 Task: Add Kate's Magik Sun Of Success Anointing Oil to the cart.
Action: Mouse moved to (686, 230)
Screenshot: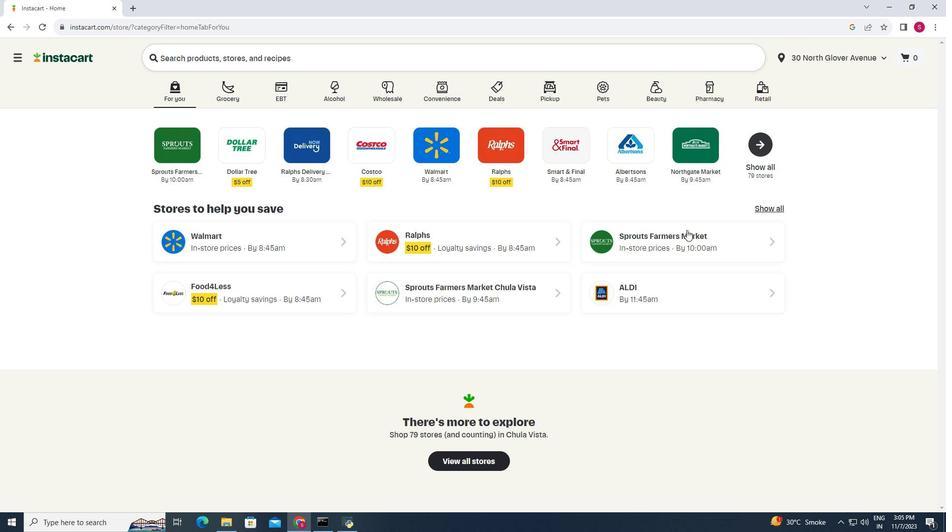 
Action: Mouse pressed left at (686, 230)
Screenshot: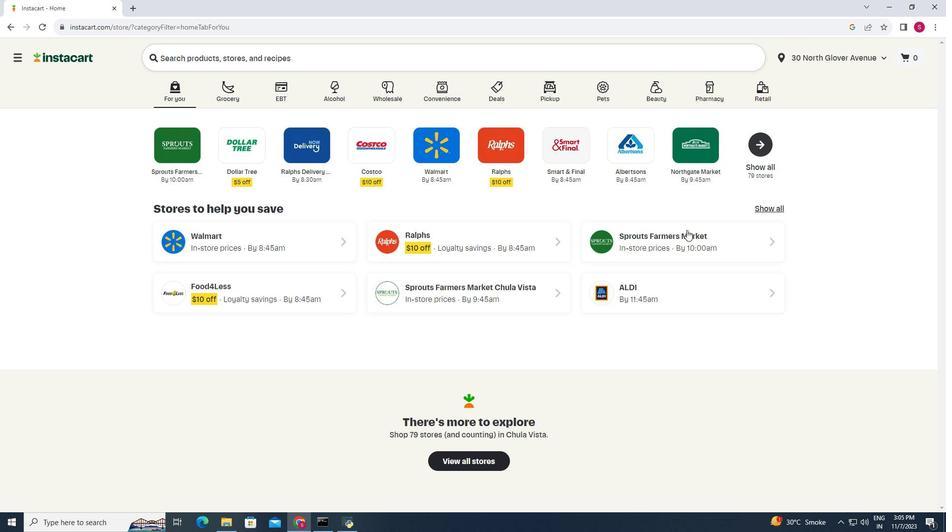 
Action: Mouse moved to (34, 292)
Screenshot: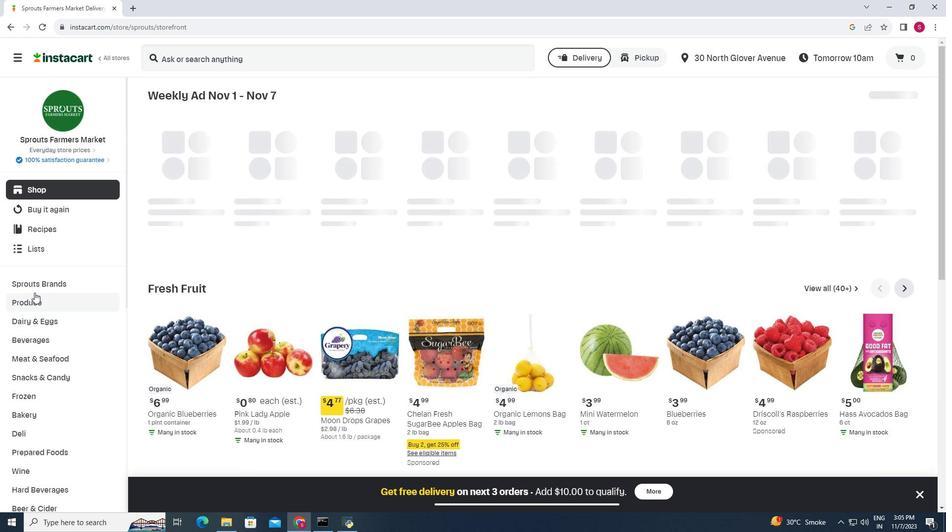 
Action: Mouse scrolled (34, 292) with delta (0, 0)
Screenshot: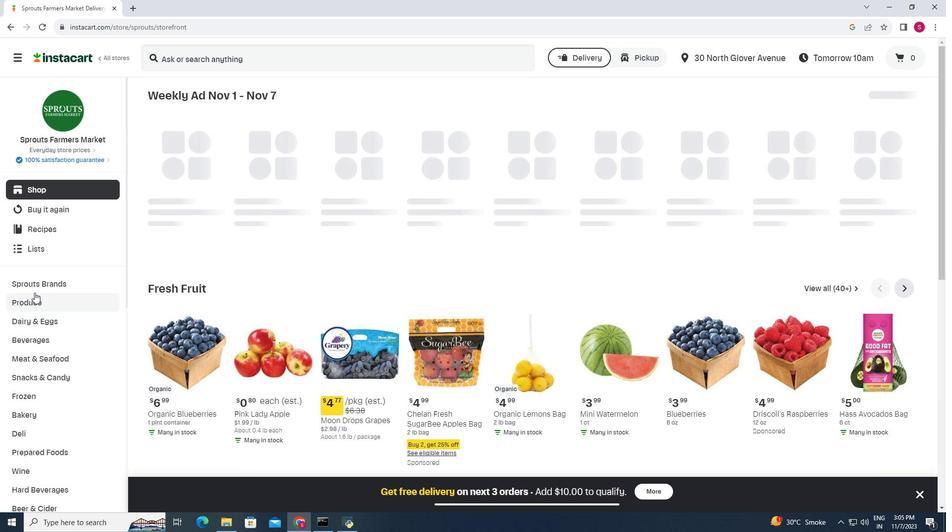 
Action: Mouse scrolled (34, 292) with delta (0, 0)
Screenshot: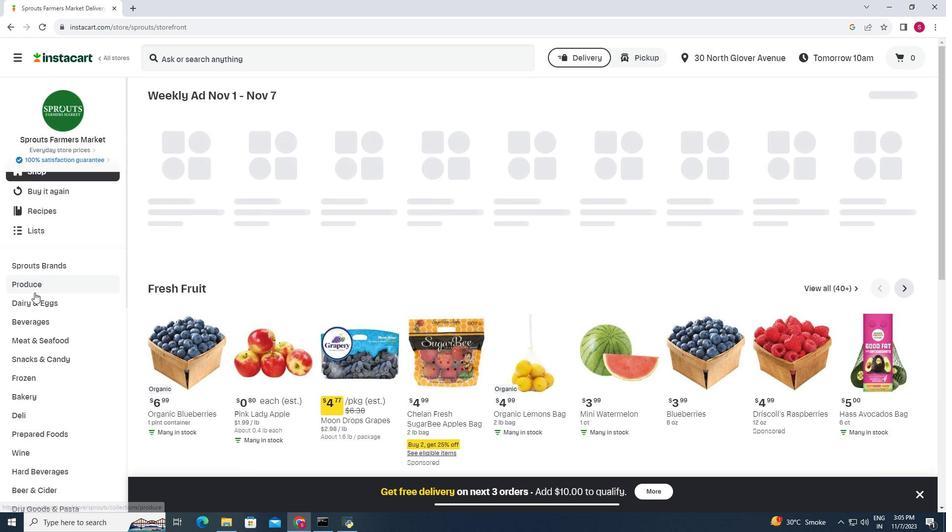 
Action: Mouse moved to (34, 292)
Screenshot: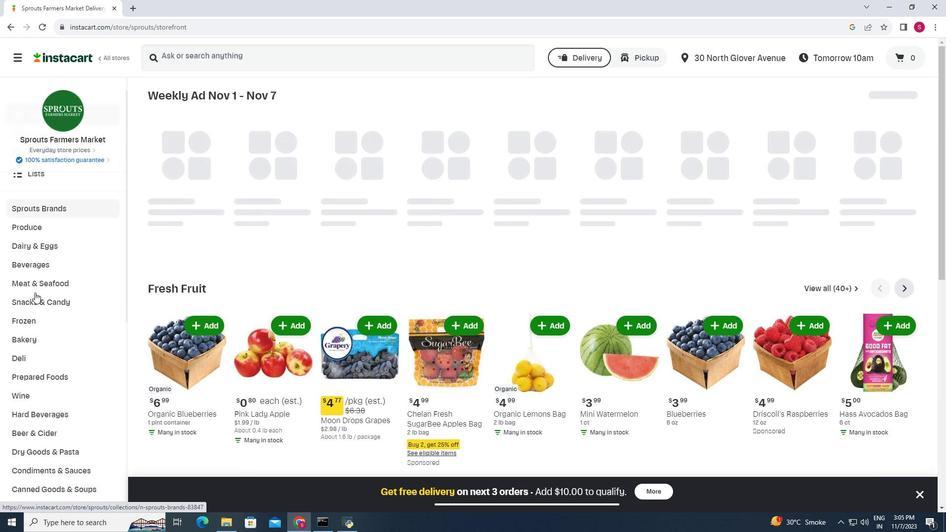 
Action: Mouse scrolled (34, 292) with delta (0, 0)
Screenshot: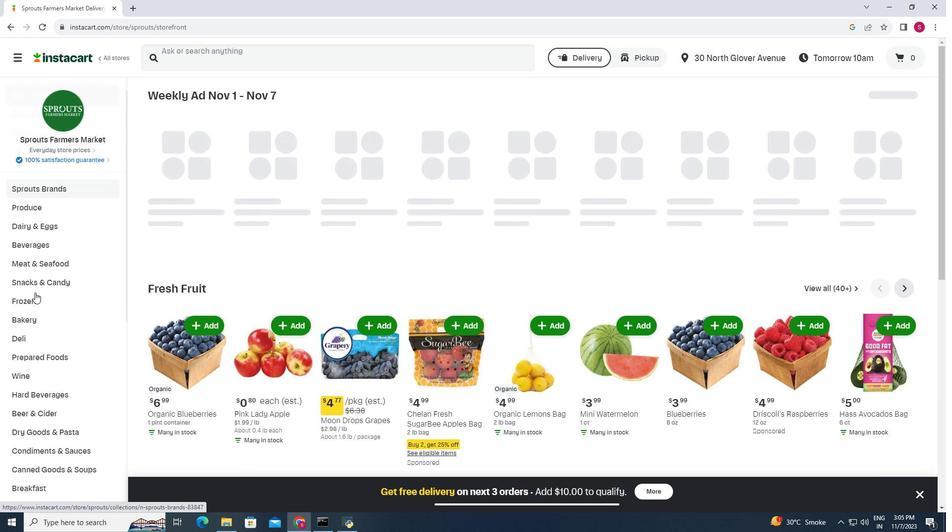 
Action: Mouse scrolled (34, 292) with delta (0, 0)
Screenshot: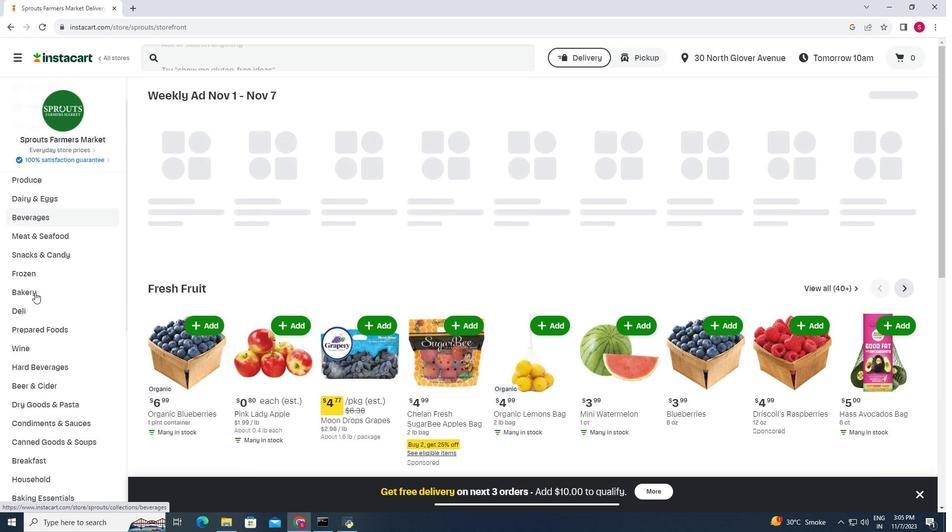 
Action: Mouse moved to (44, 404)
Screenshot: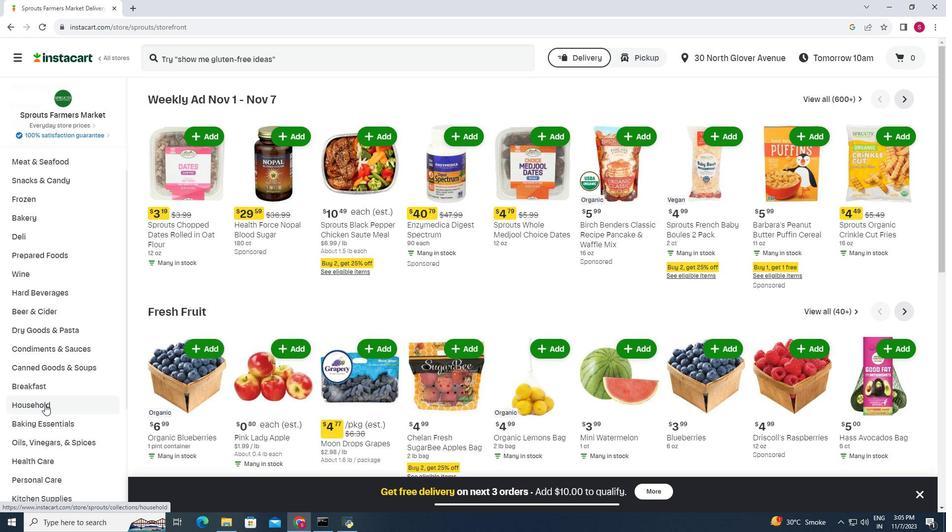 
Action: Mouse pressed left at (44, 404)
Screenshot: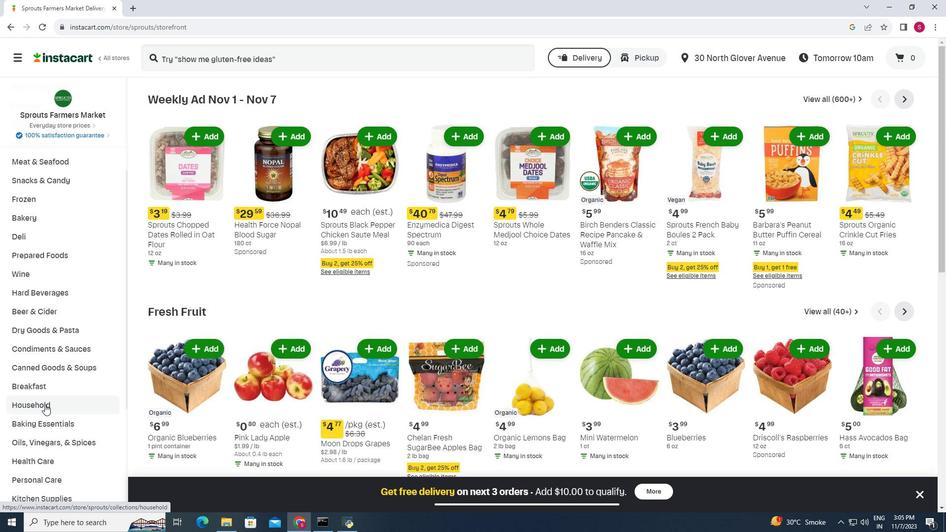 
Action: Mouse moved to (504, 121)
Screenshot: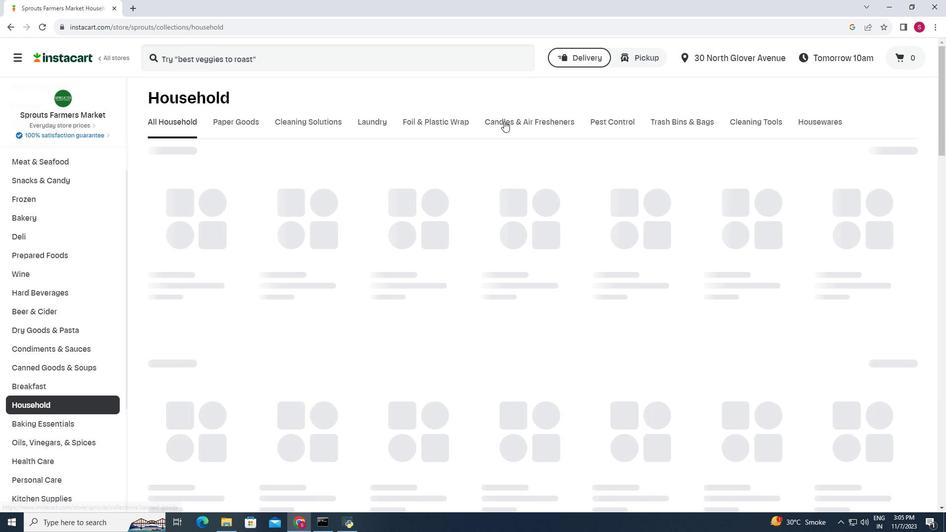 
Action: Mouse pressed left at (504, 121)
Screenshot: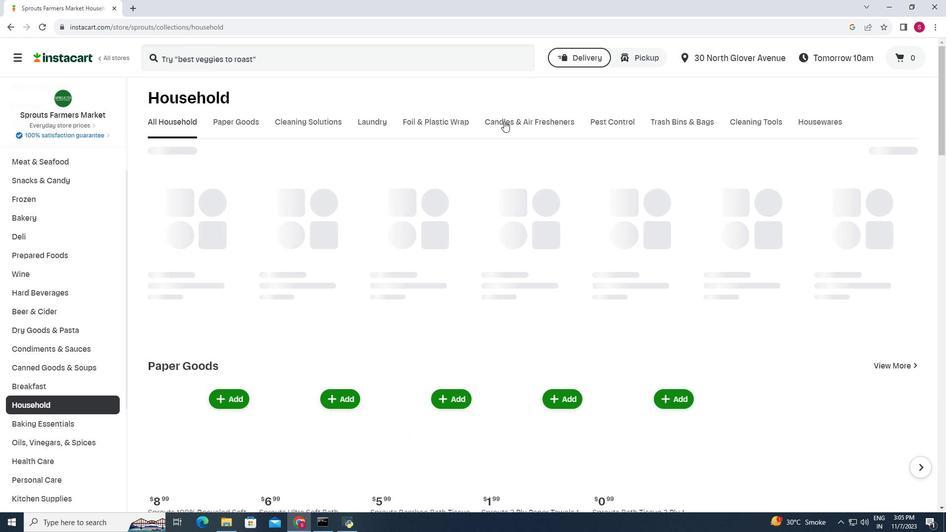 
Action: Mouse moved to (247, 57)
Screenshot: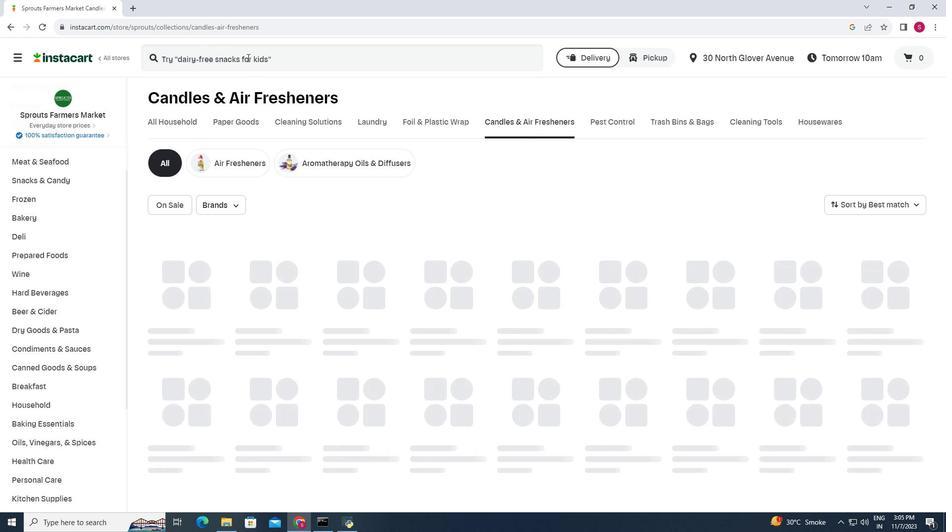 
Action: Mouse pressed left at (247, 57)
Screenshot: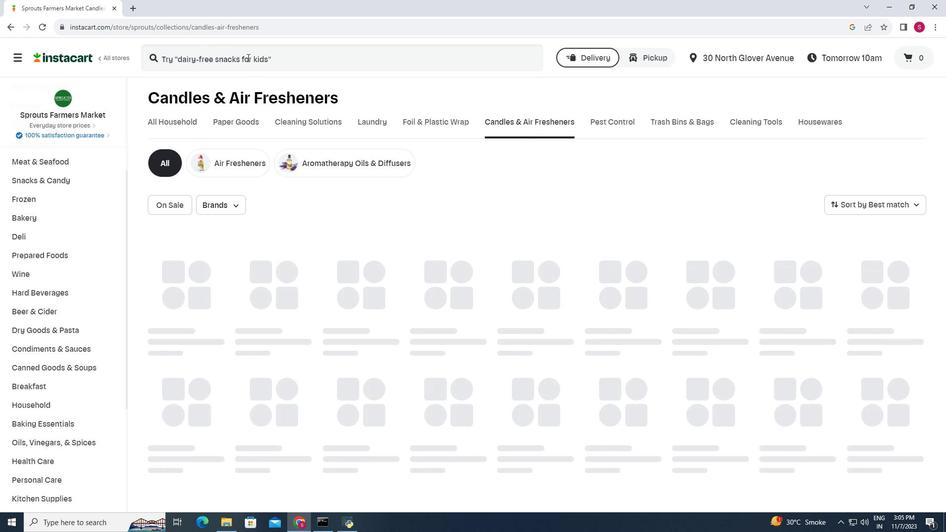 
Action: Mouse moved to (247, 57)
Screenshot: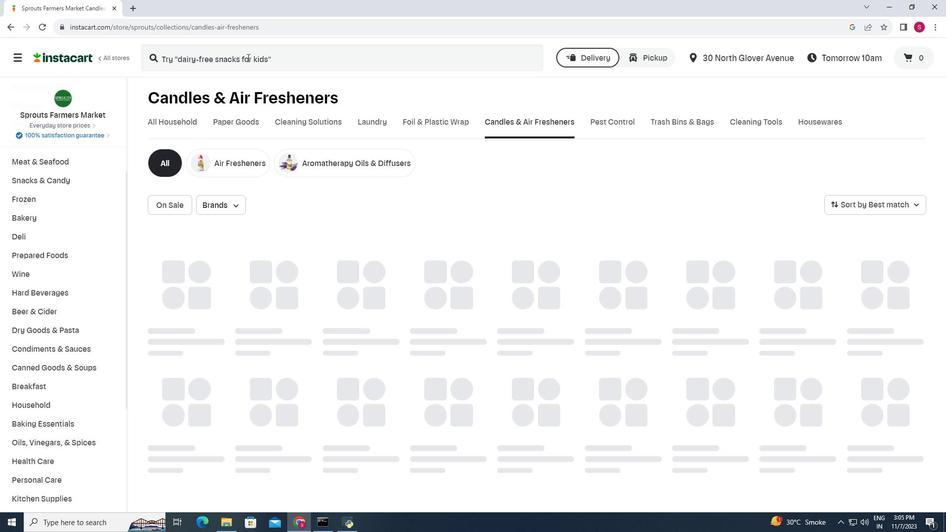 
Action: Key pressed <Key.shift>Kate's<Key.space><Key.shift><Key.shift>Magik<Key.space><Key.shift>Sun<Key.space><Key.shift>of<Key.space><Key.shift>SA<Key.backspace>uccess<Key.space><Key.shift>Anointing<Key.space><Key.shift>Oil<Key.enter>
Screenshot: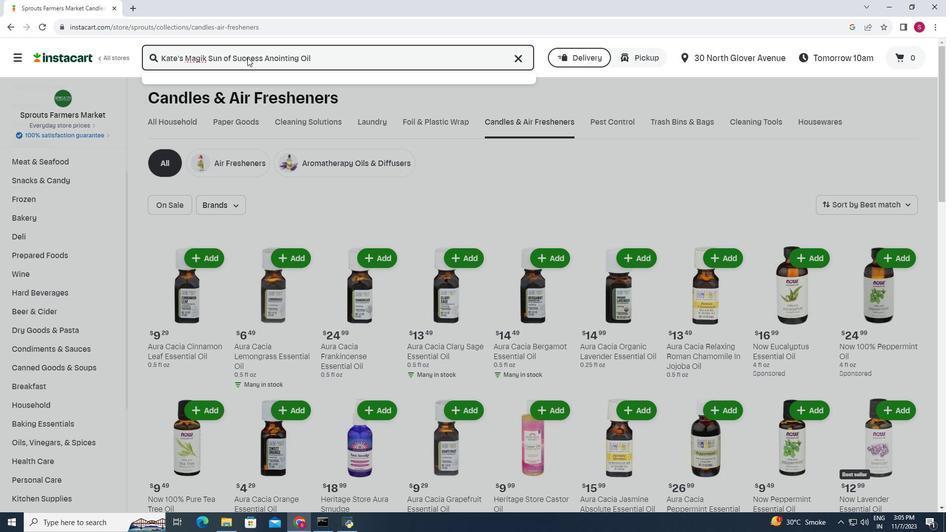 
Action: Mouse moved to (282, 174)
Screenshot: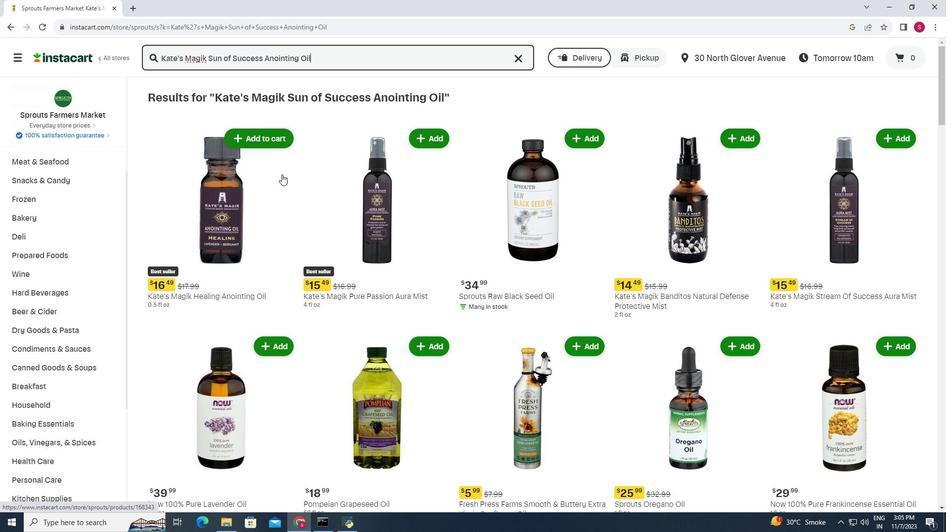
Action: Mouse scrolled (282, 173) with delta (0, 0)
Screenshot: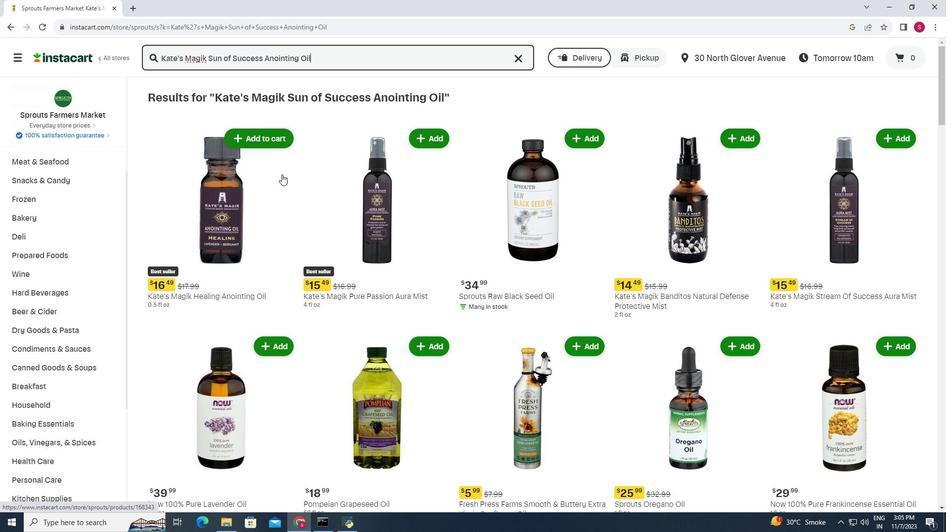 
Action: Mouse moved to (280, 174)
Screenshot: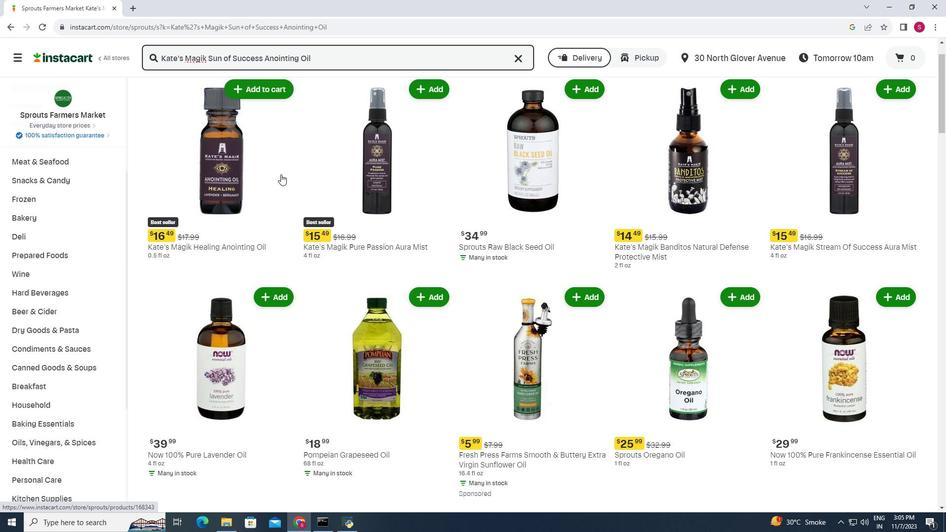 
Action: Mouse scrolled (280, 173) with delta (0, 0)
Screenshot: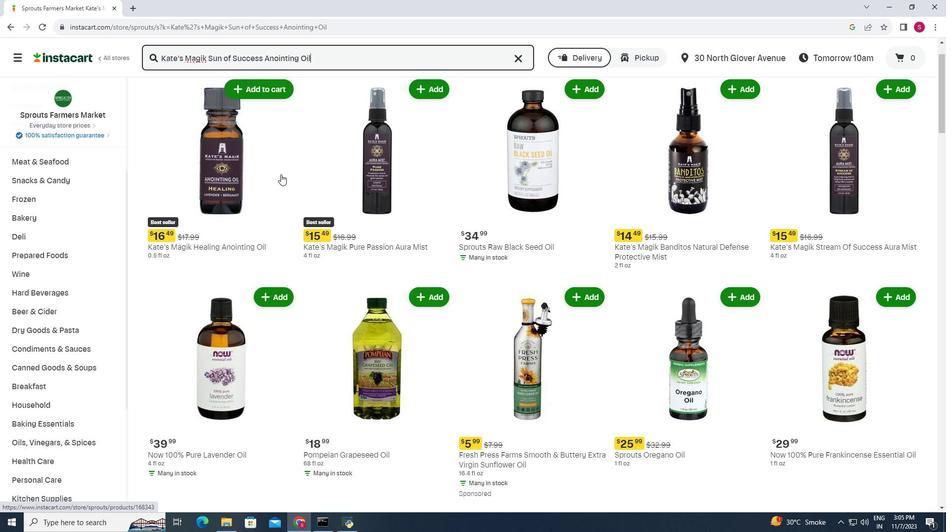 
Action: Mouse scrolled (280, 173) with delta (0, 0)
Screenshot: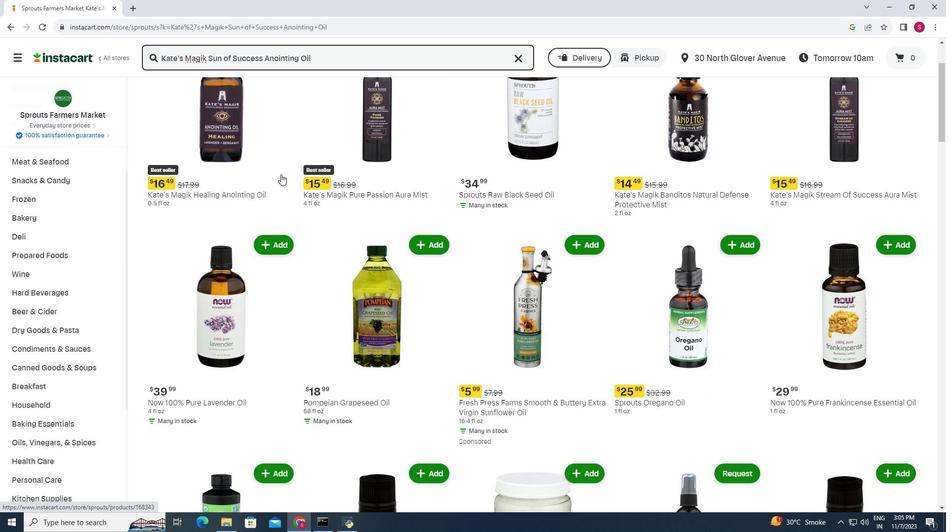 
Action: Mouse scrolled (280, 173) with delta (0, 0)
Screenshot: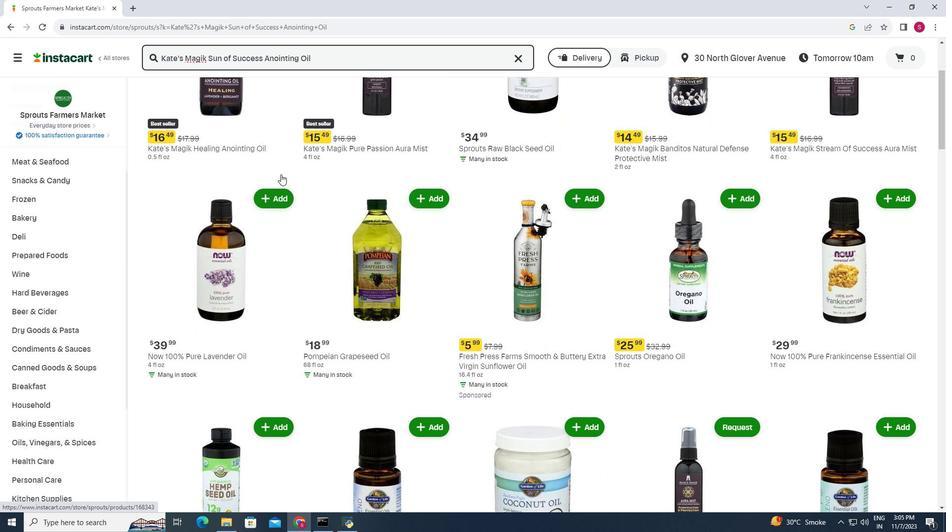 
Action: Mouse scrolled (280, 173) with delta (0, 0)
Screenshot: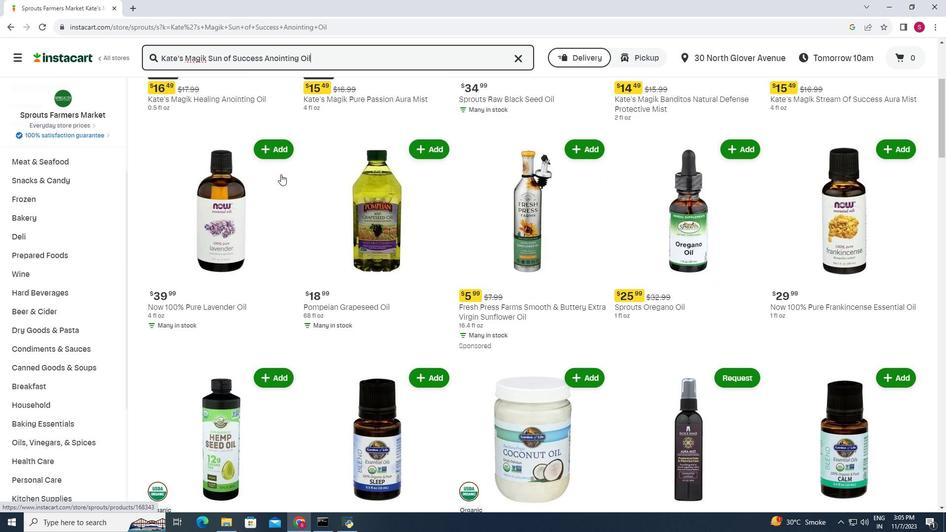 
